 Task: Clear the hosted app data from last hour.
Action: Mouse moved to (1186, 35)
Screenshot: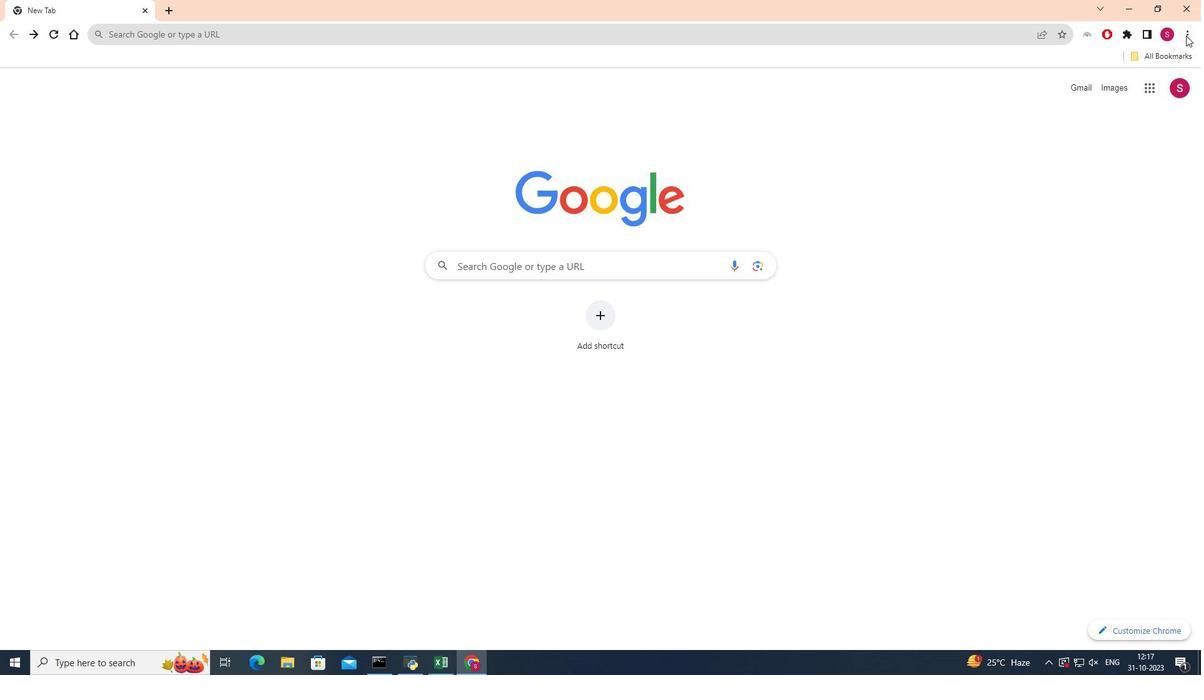 
Action: Mouse pressed left at (1186, 35)
Screenshot: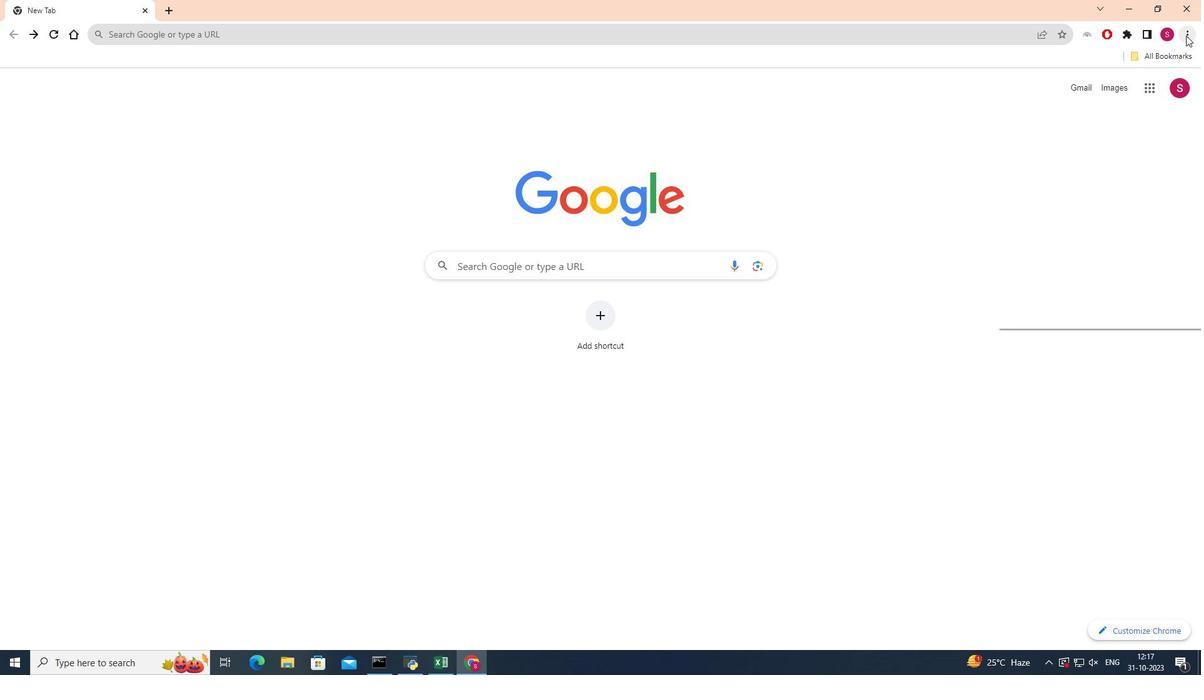 
Action: Mouse moved to (1048, 97)
Screenshot: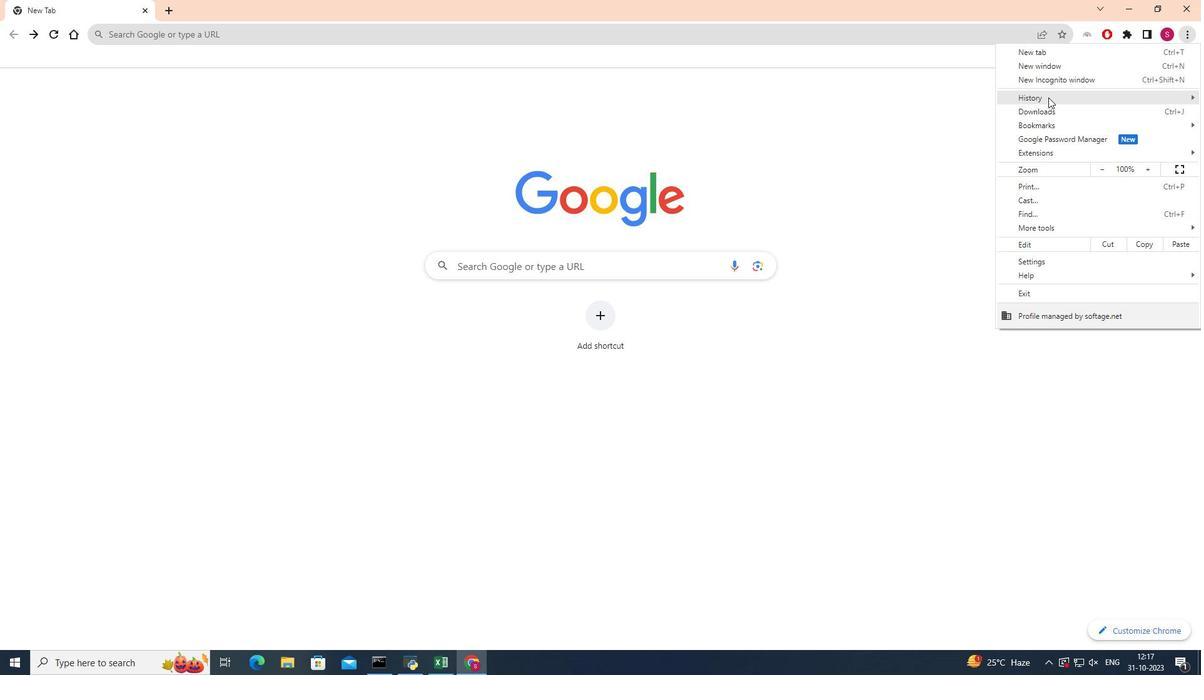 
Action: Mouse pressed left at (1048, 97)
Screenshot: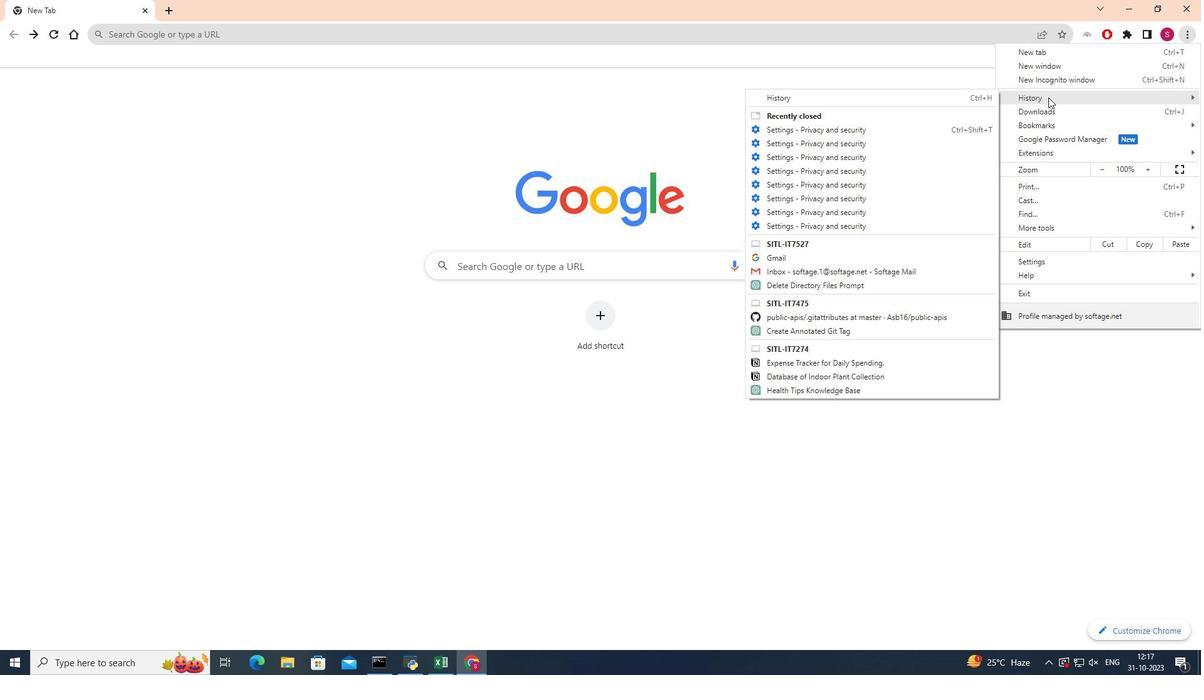 
Action: Mouse moved to (894, 96)
Screenshot: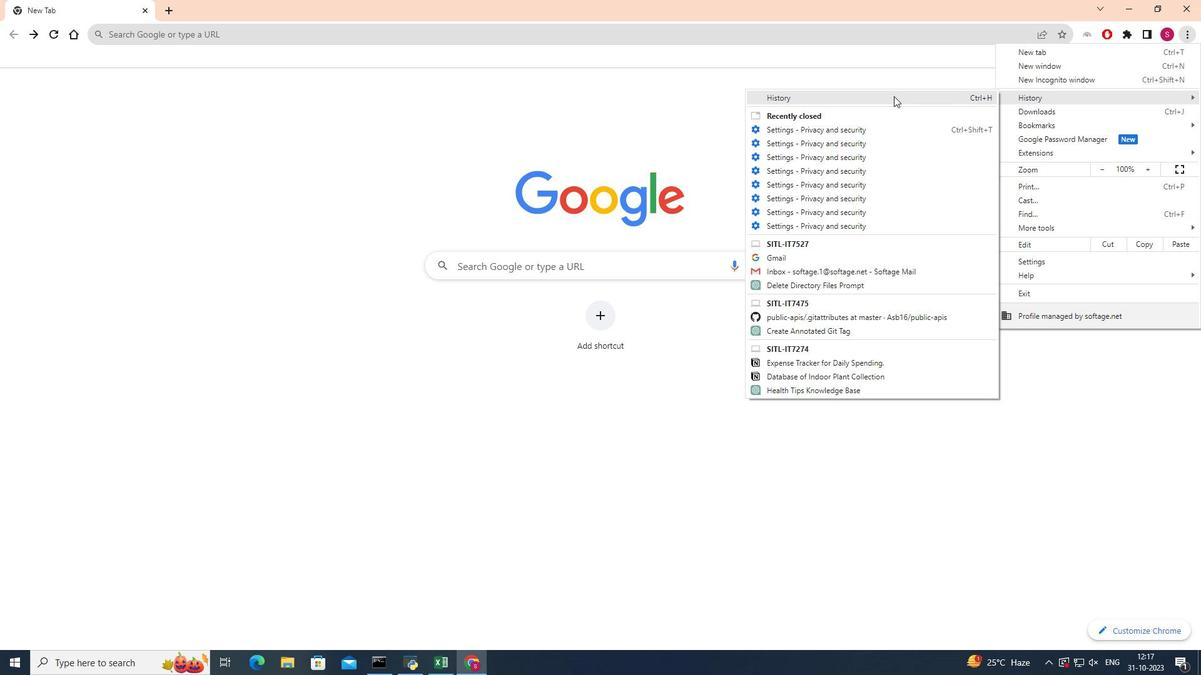 
Action: Mouse pressed left at (894, 96)
Screenshot: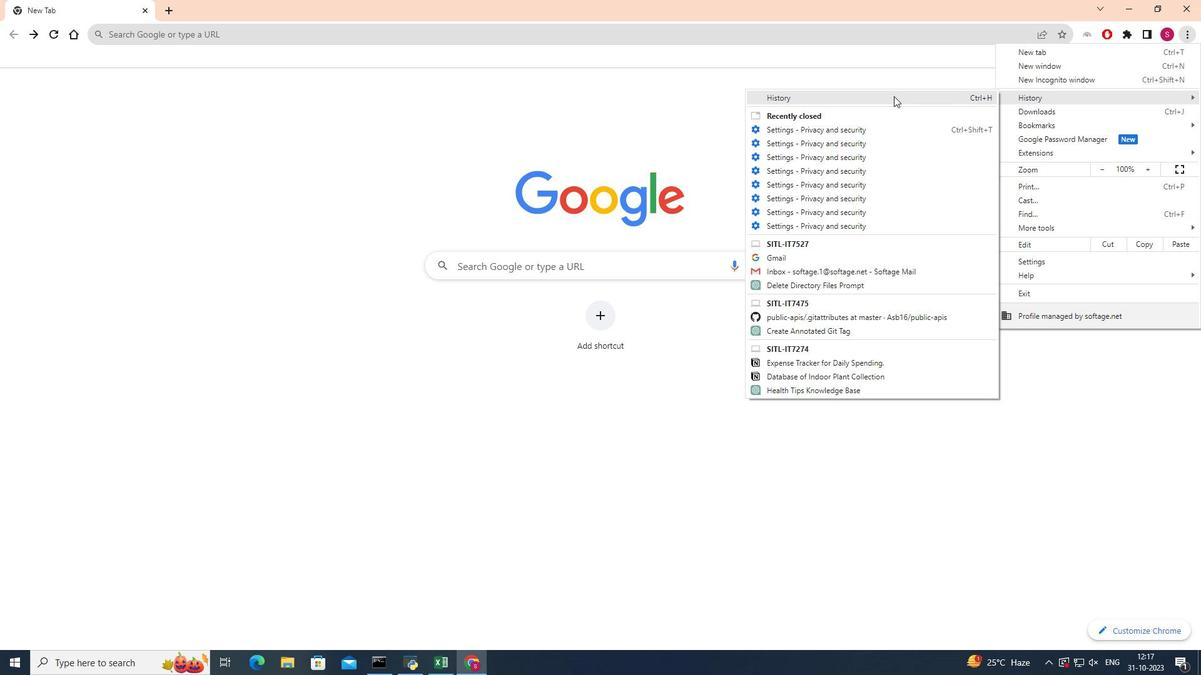 
Action: Mouse moved to (55, 158)
Screenshot: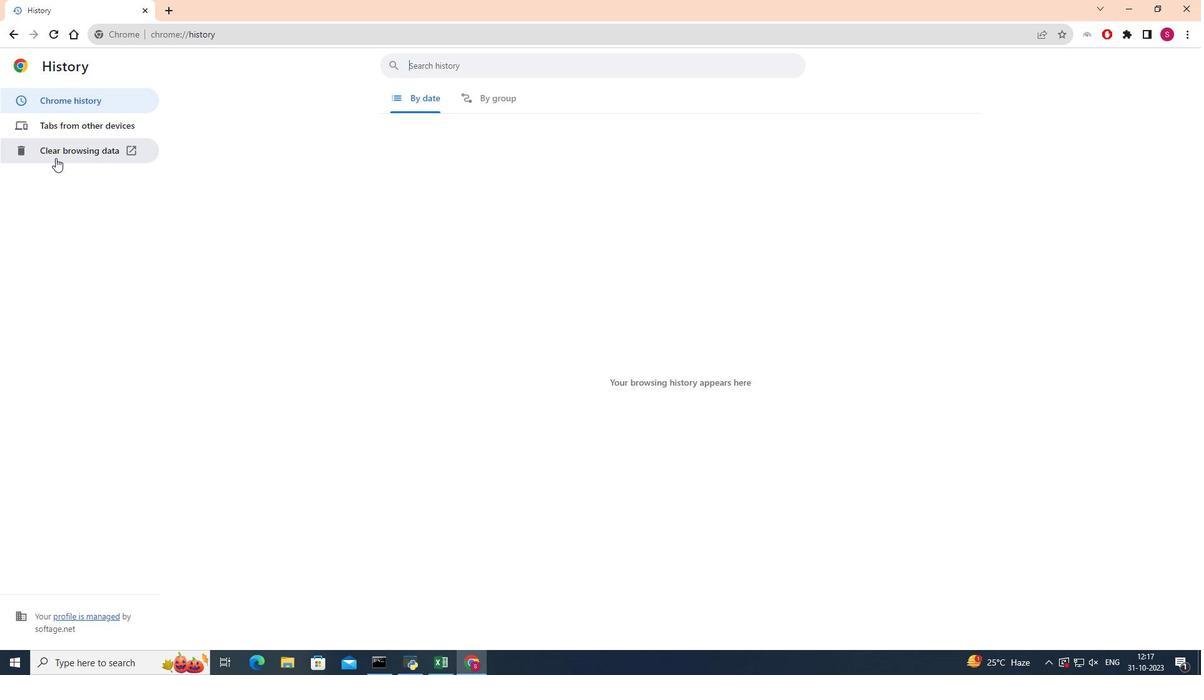 
Action: Mouse pressed left at (55, 158)
Screenshot: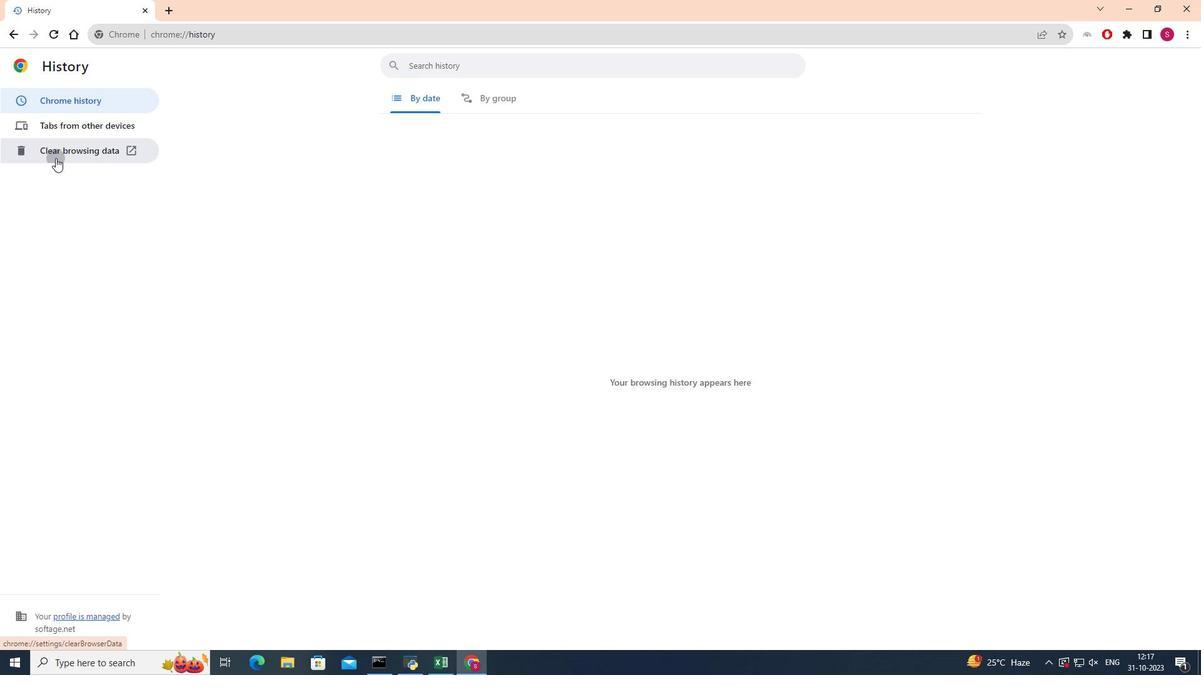 
Action: Mouse moved to (683, 194)
Screenshot: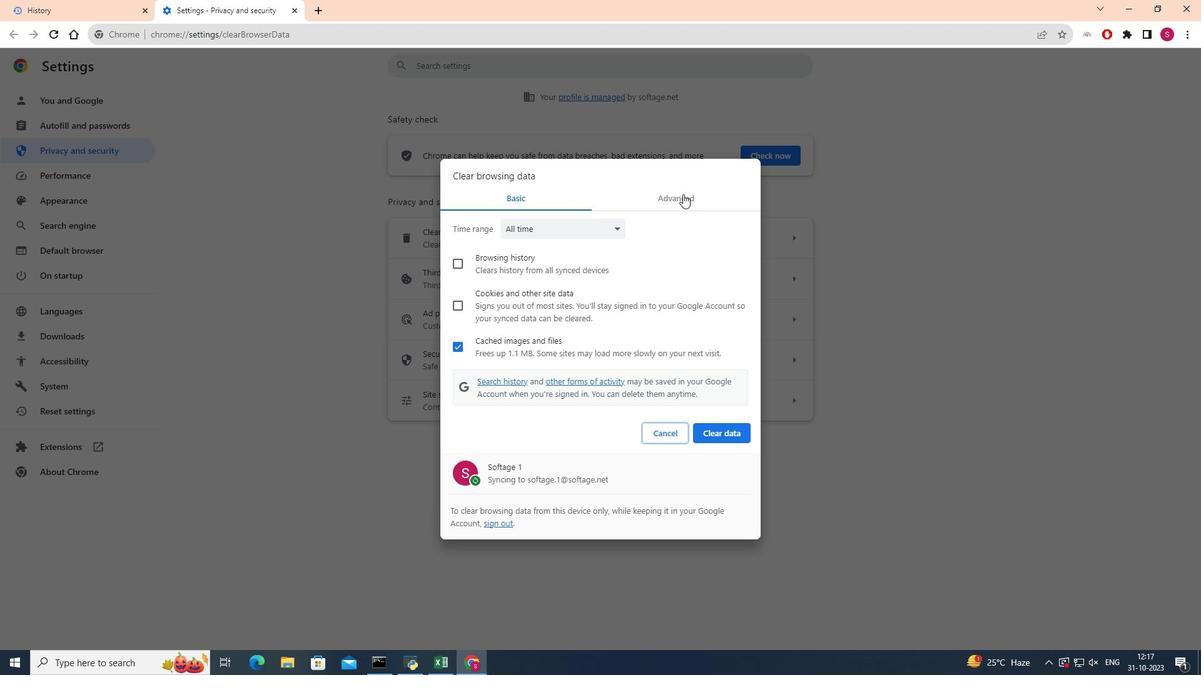 
Action: Mouse pressed left at (683, 194)
Screenshot: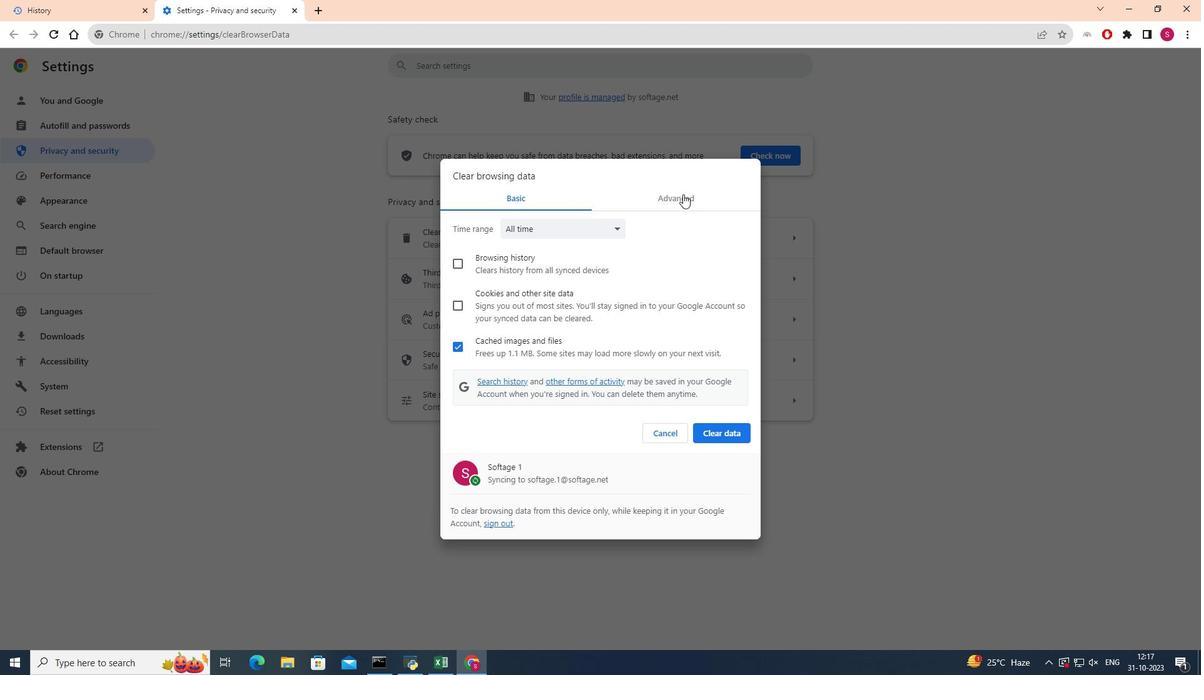
Action: Mouse moved to (610, 229)
Screenshot: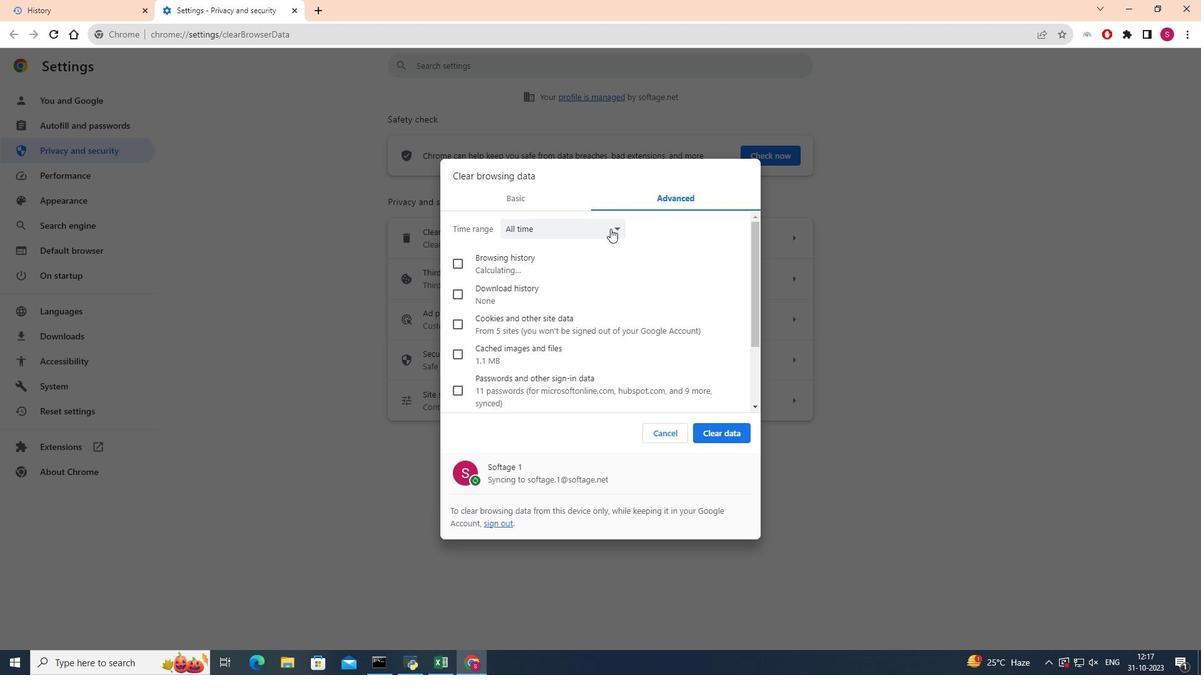
Action: Mouse pressed left at (610, 229)
Screenshot: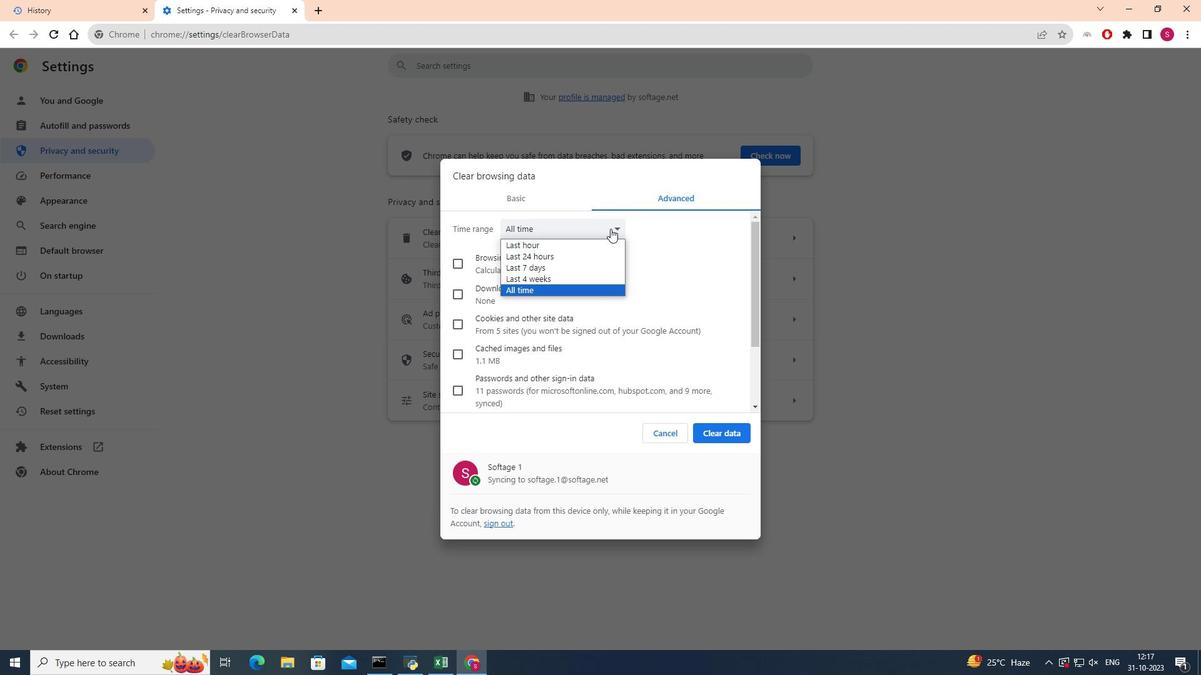 
Action: Mouse moved to (553, 242)
Screenshot: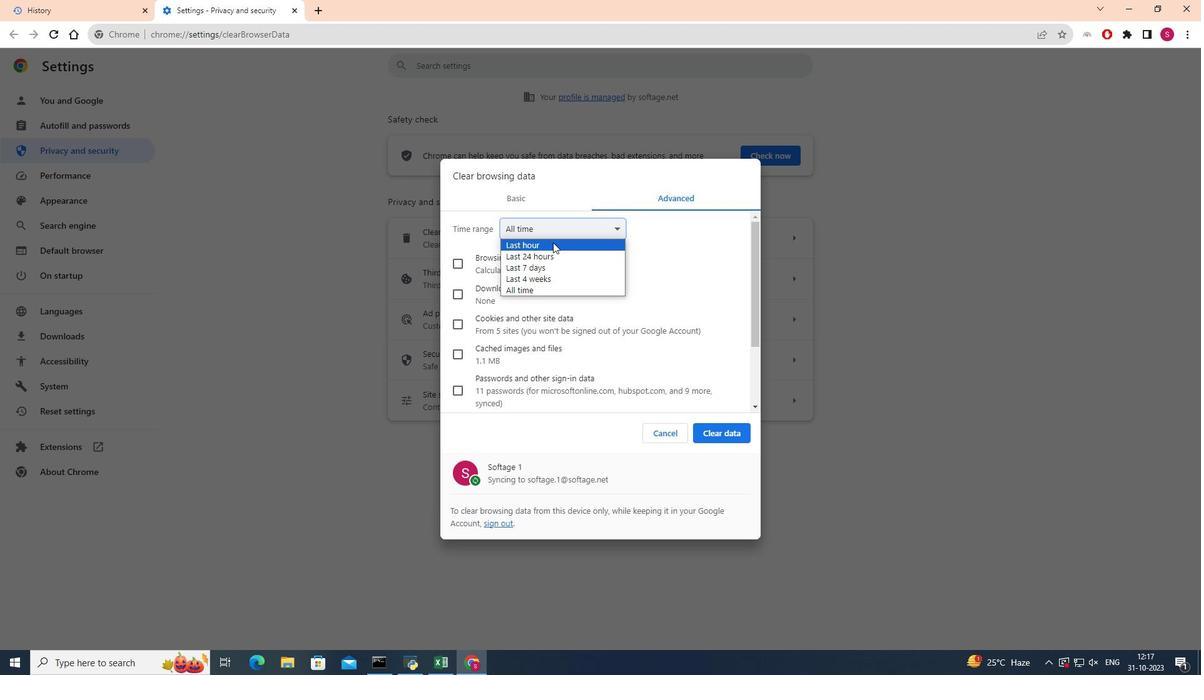 
Action: Mouse pressed left at (553, 242)
Screenshot: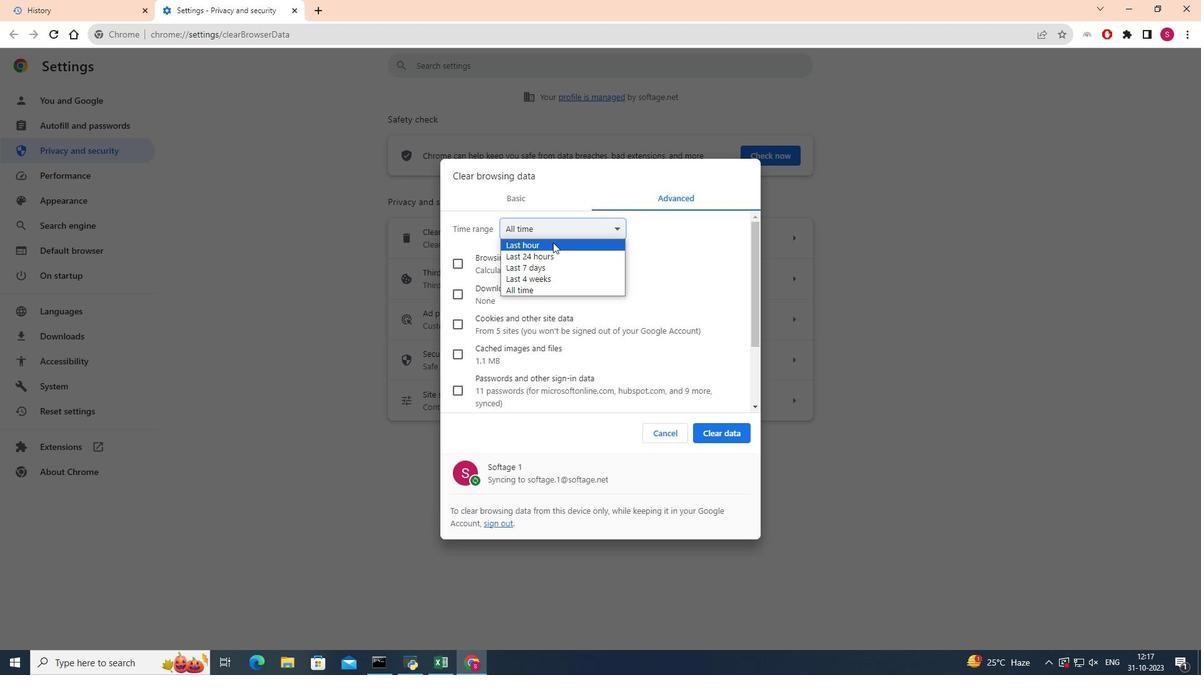 
Action: Mouse pressed left at (553, 242)
Screenshot: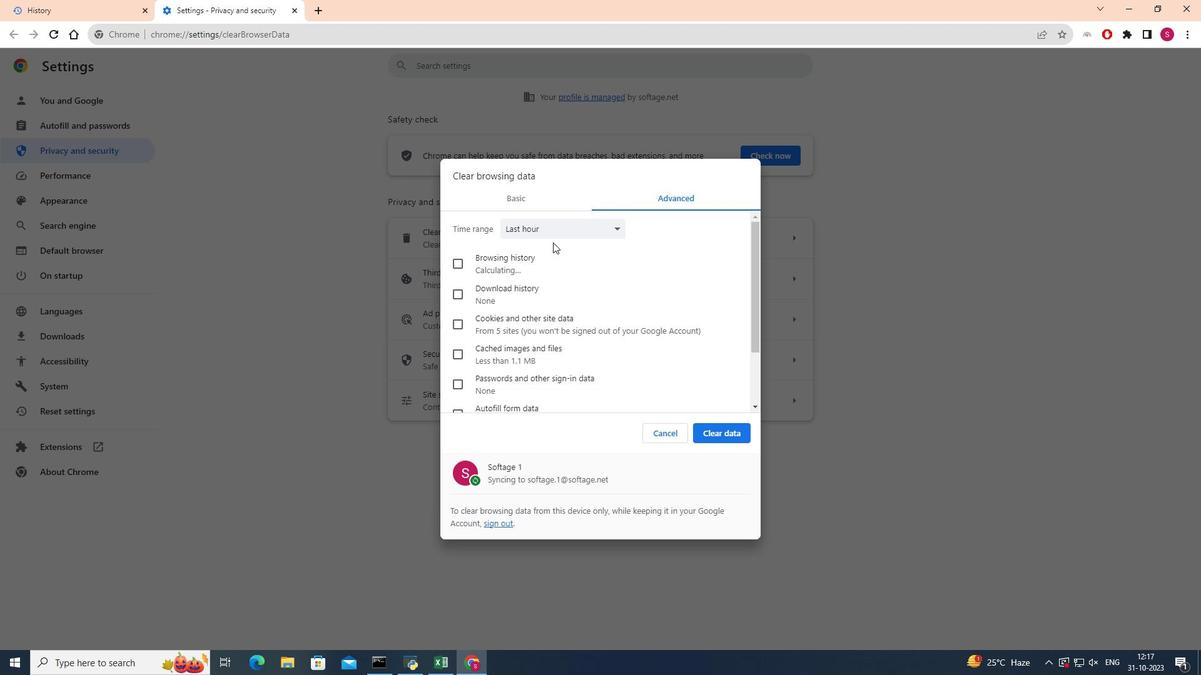 
Action: Mouse moved to (639, 342)
Screenshot: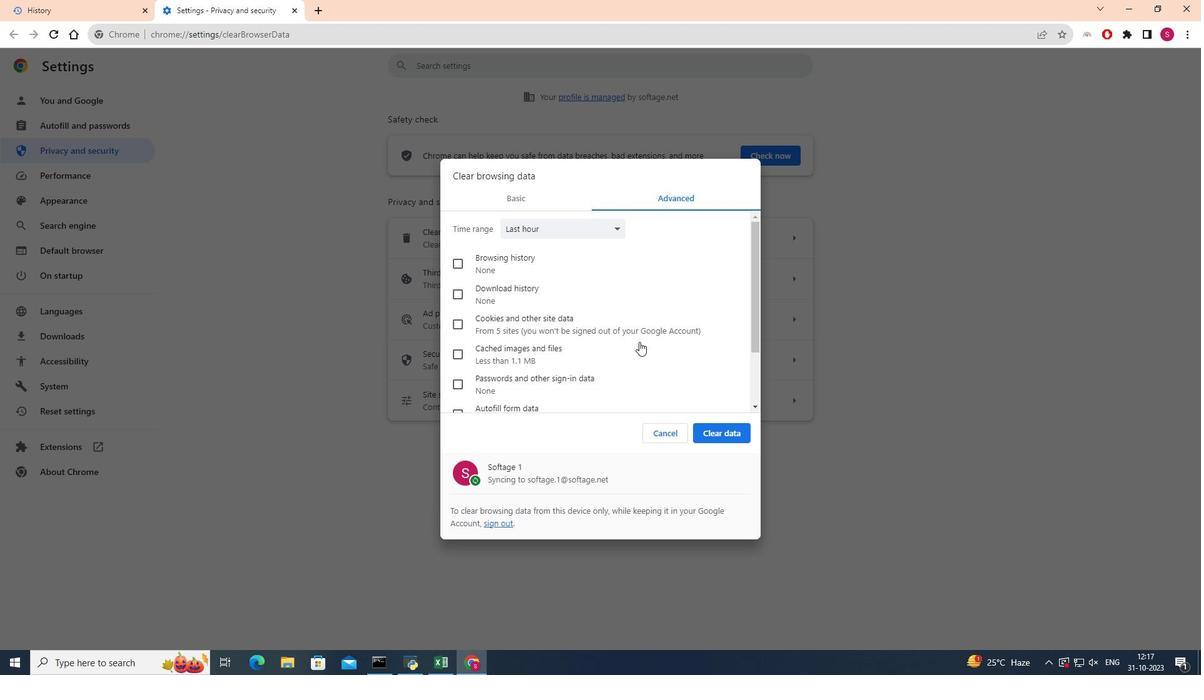 
Action: Mouse scrolled (639, 341) with delta (0, 0)
Screenshot: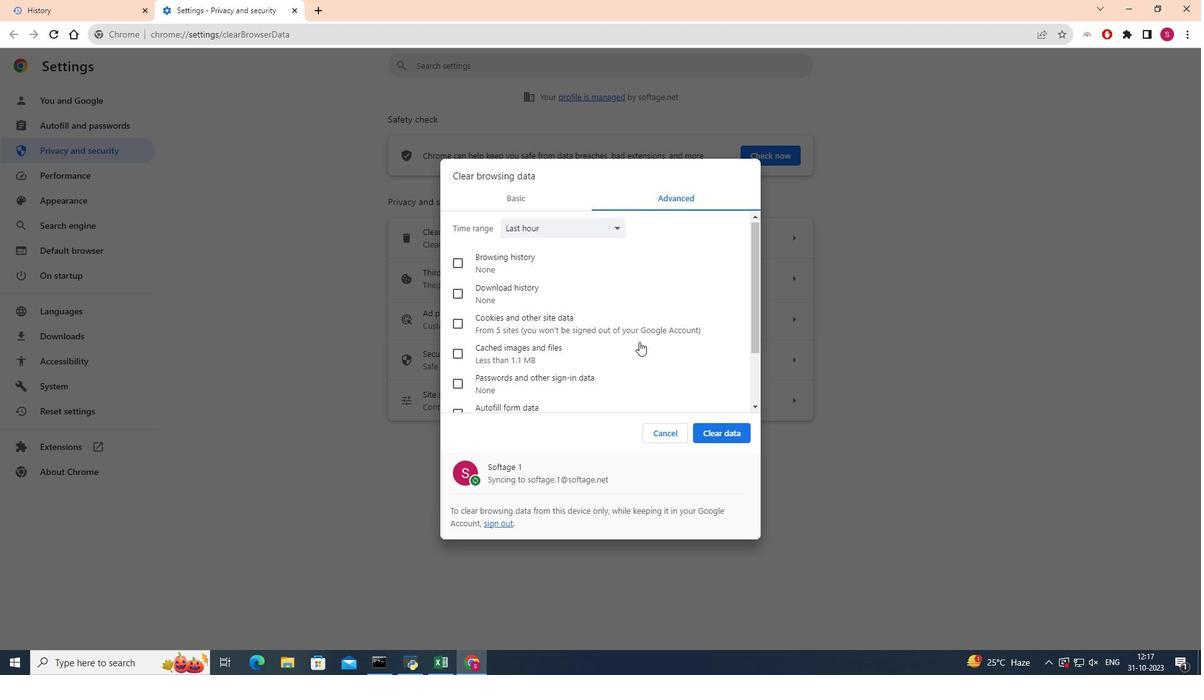 
Action: Mouse scrolled (639, 341) with delta (0, 0)
Screenshot: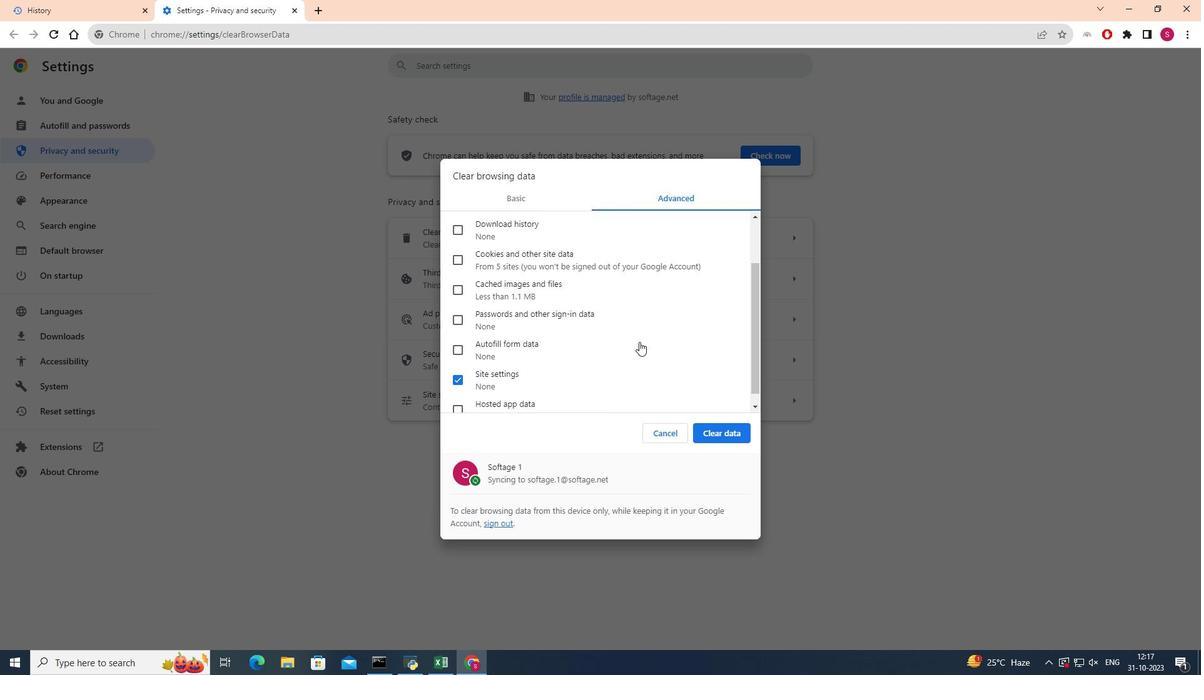 
Action: Mouse scrolled (639, 341) with delta (0, 0)
Screenshot: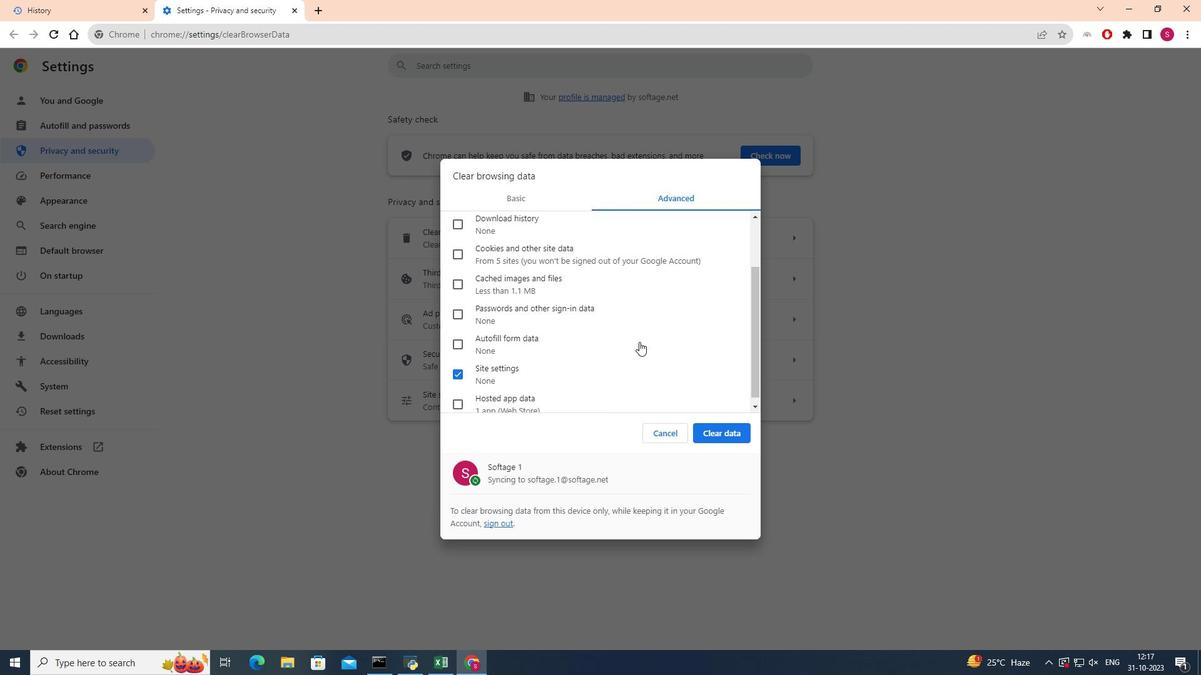 
Action: Mouse scrolled (639, 341) with delta (0, 0)
Screenshot: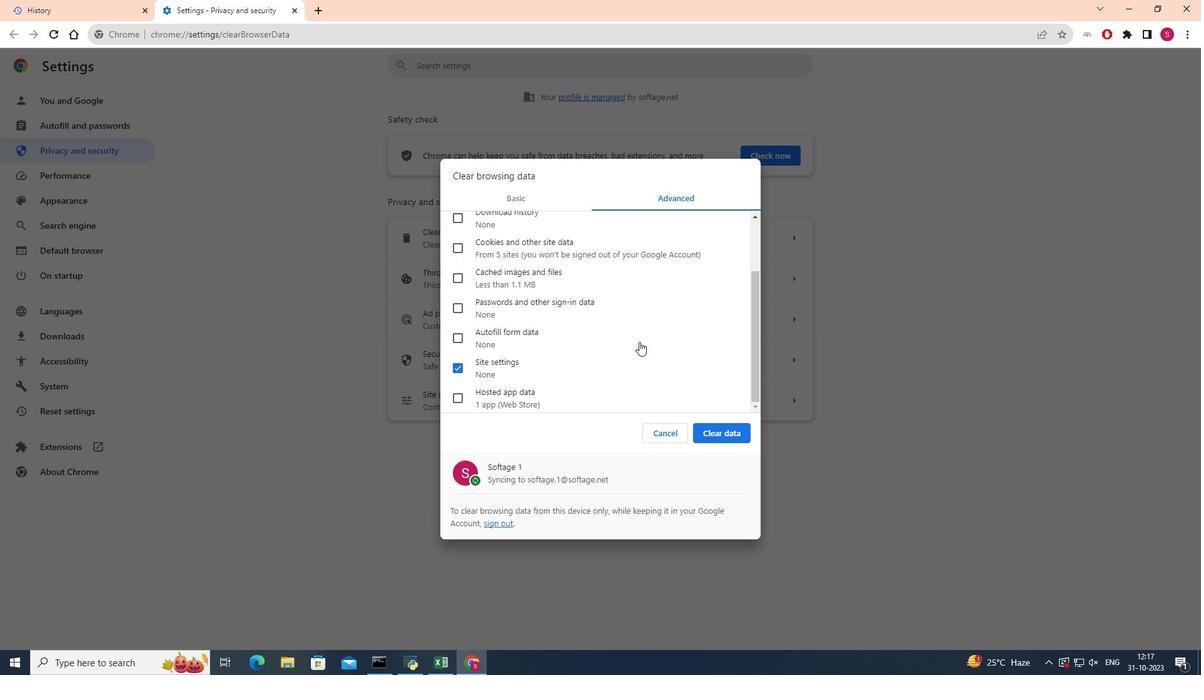 
Action: Mouse moved to (461, 369)
Screenshot: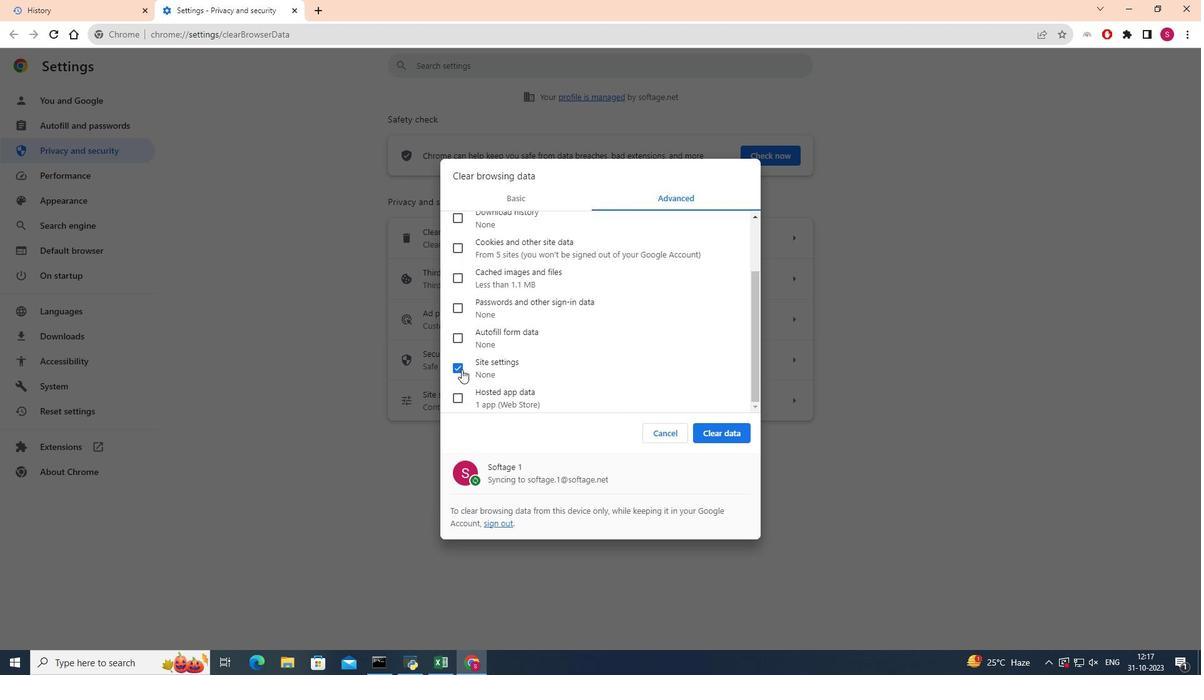 
Action: Mouse pressed left at (461, 369)
Screenshot: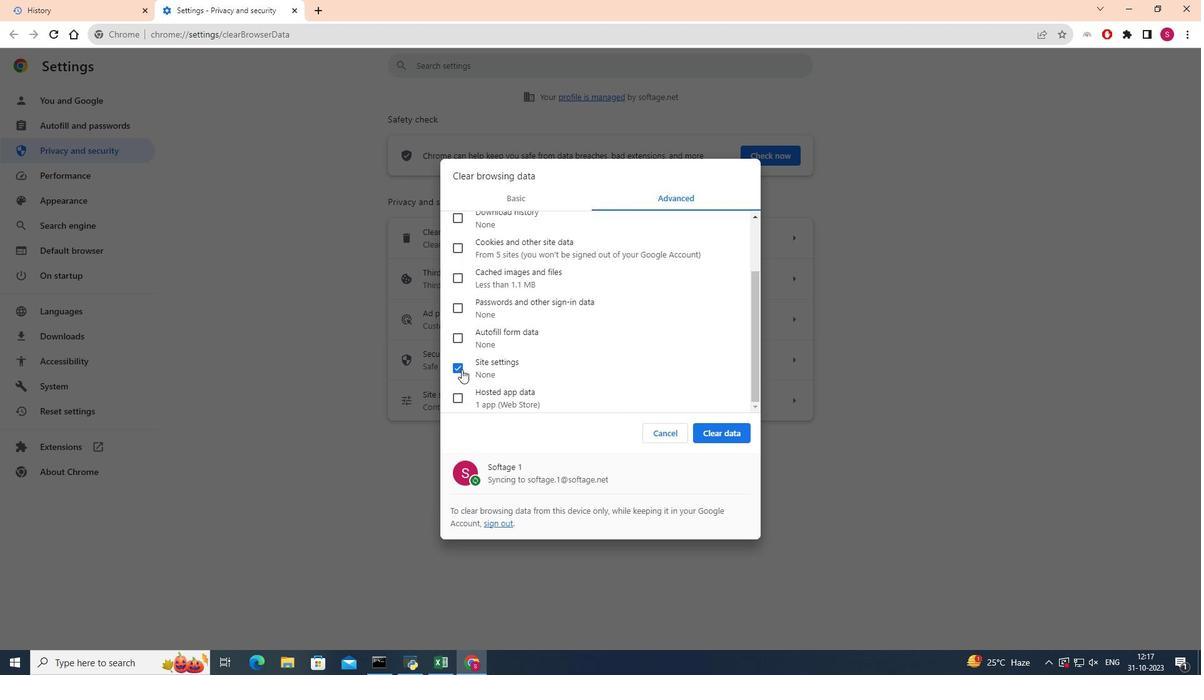 
Action: Mouse moved to (455, 396)
Screenshot: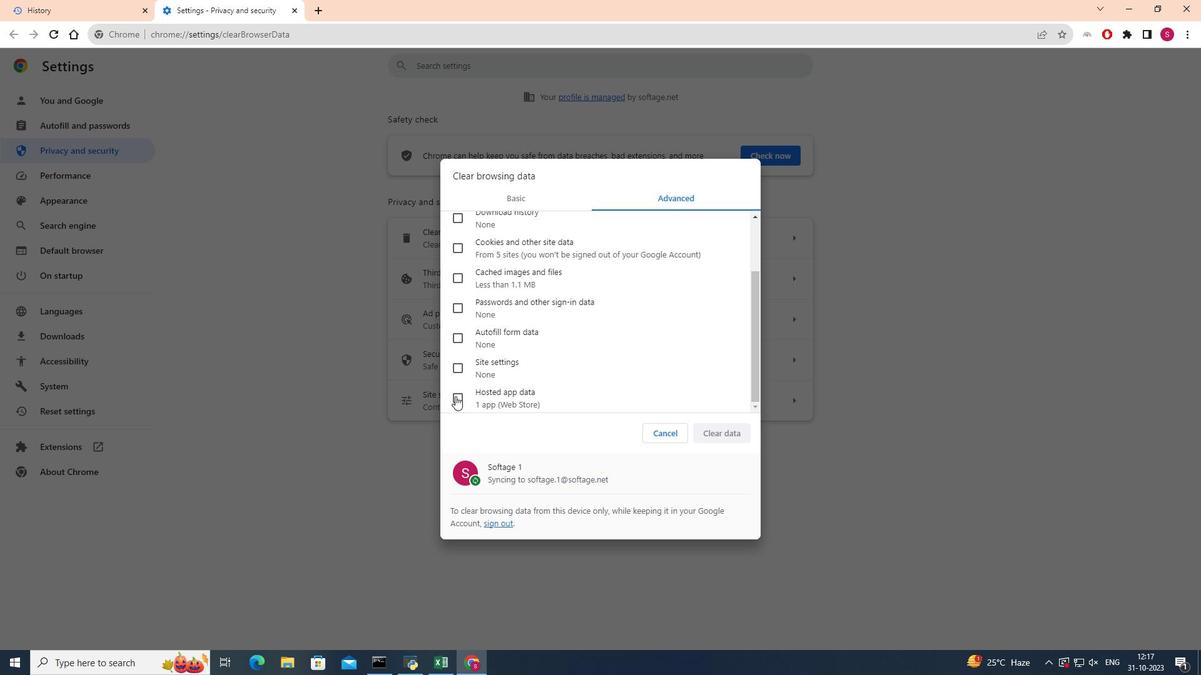 
Action: Mouse pressed left at (455, 396)
Screenshot: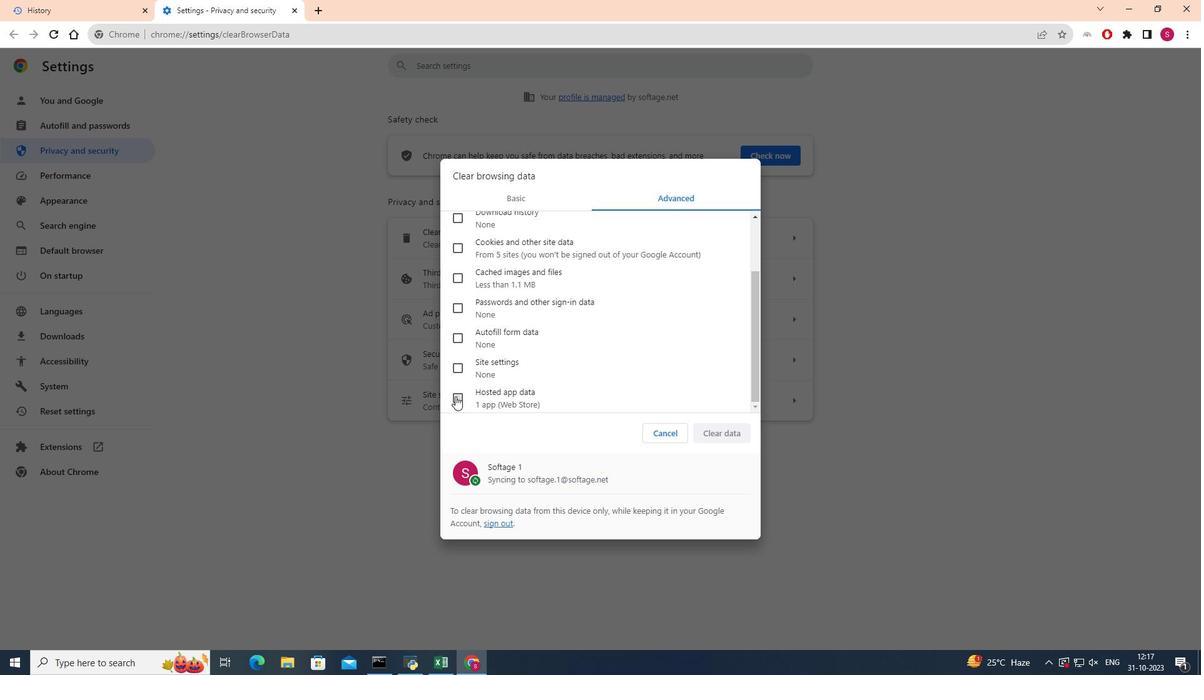 
Action: Mouse moved to (734, 436)
Screenshot: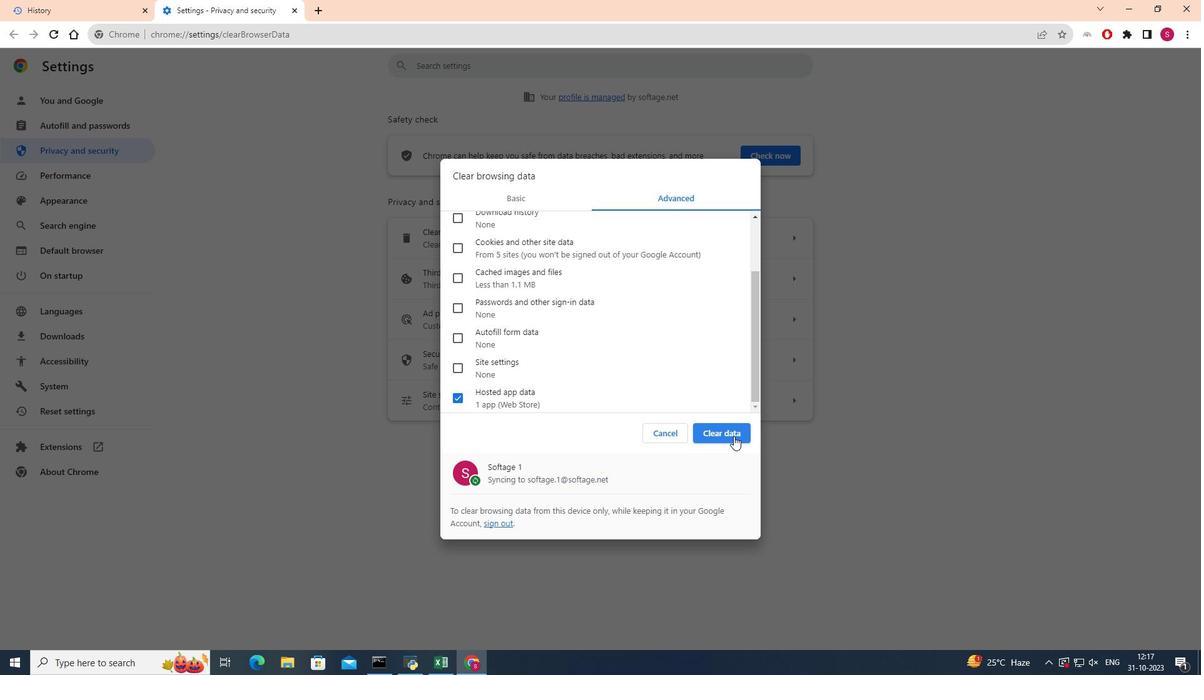 
Action: Mouse pressed left at (734, 436)
Screenshot: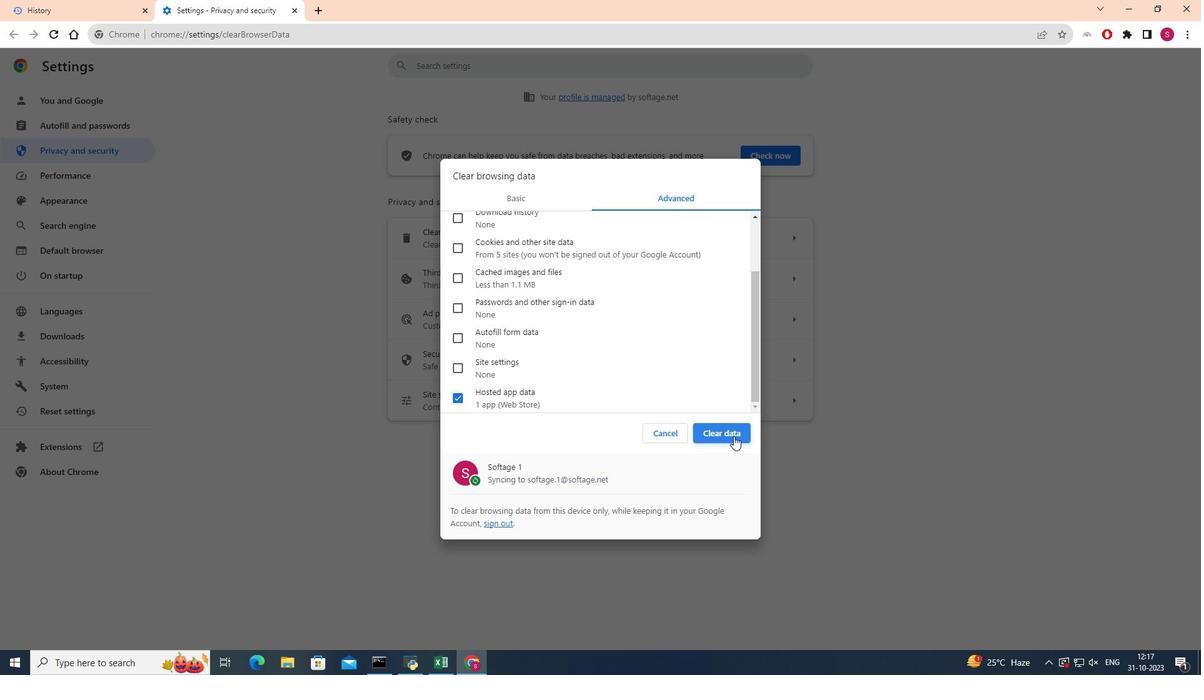 
Action: Mouse moved to (983, 404)
Screenshot: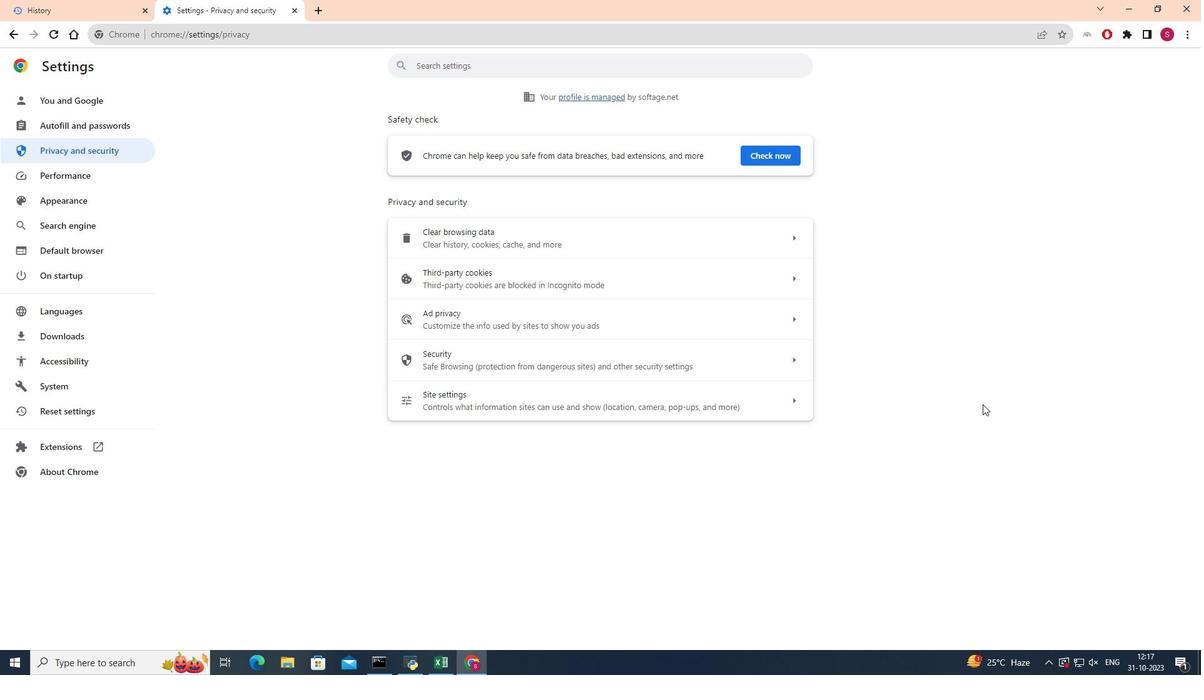 
